 Task: Change the view settings of your email inbox.
Action: Mouse moved to (241, 29)
Screenshot: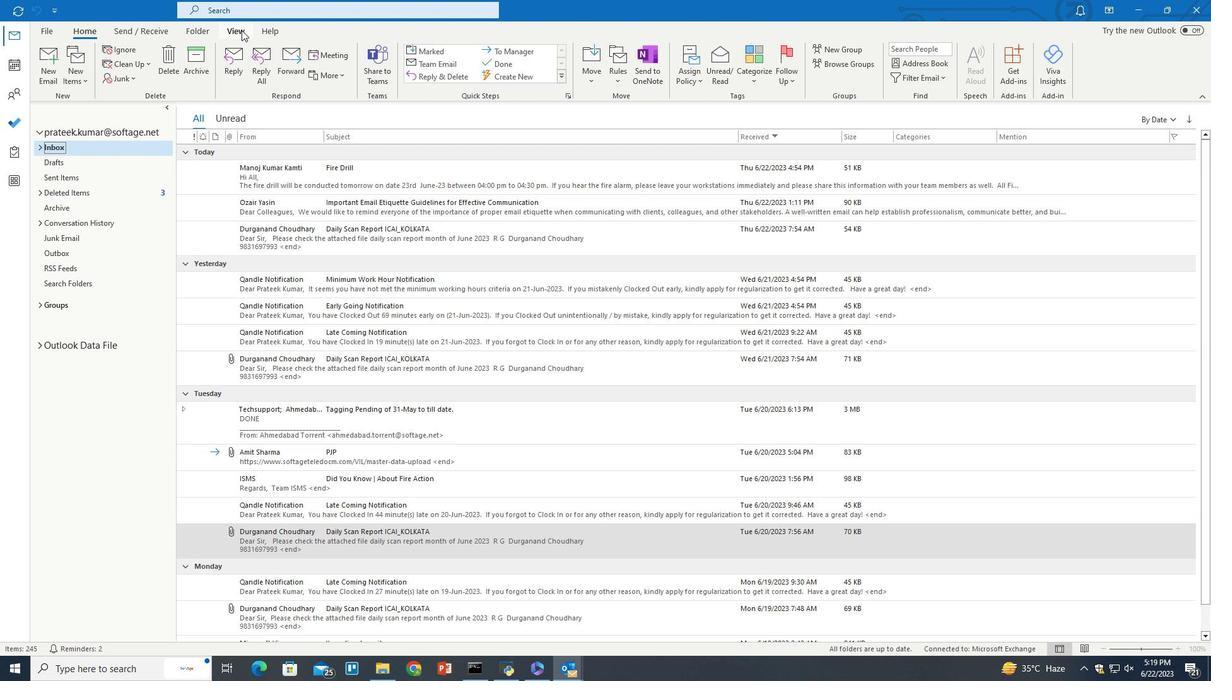 
Action: Mouse pressed left at (241, 29)
Screenshot: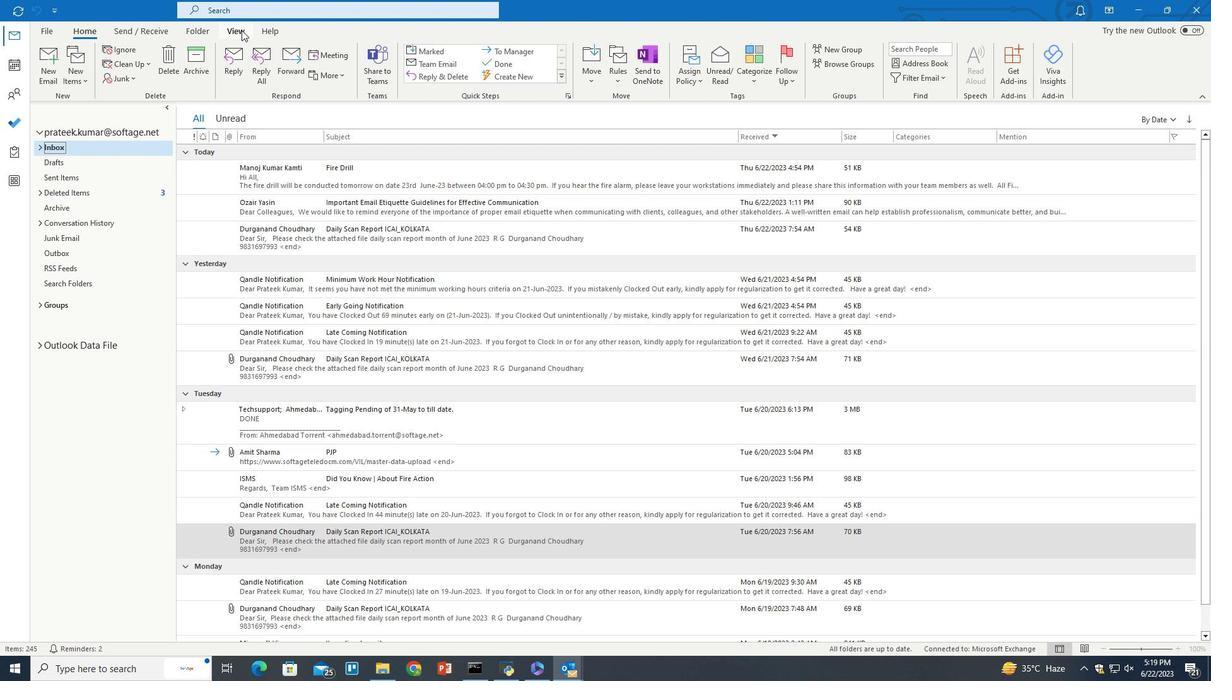 
Action: Mouse moved to (188, 76)
Screenshot: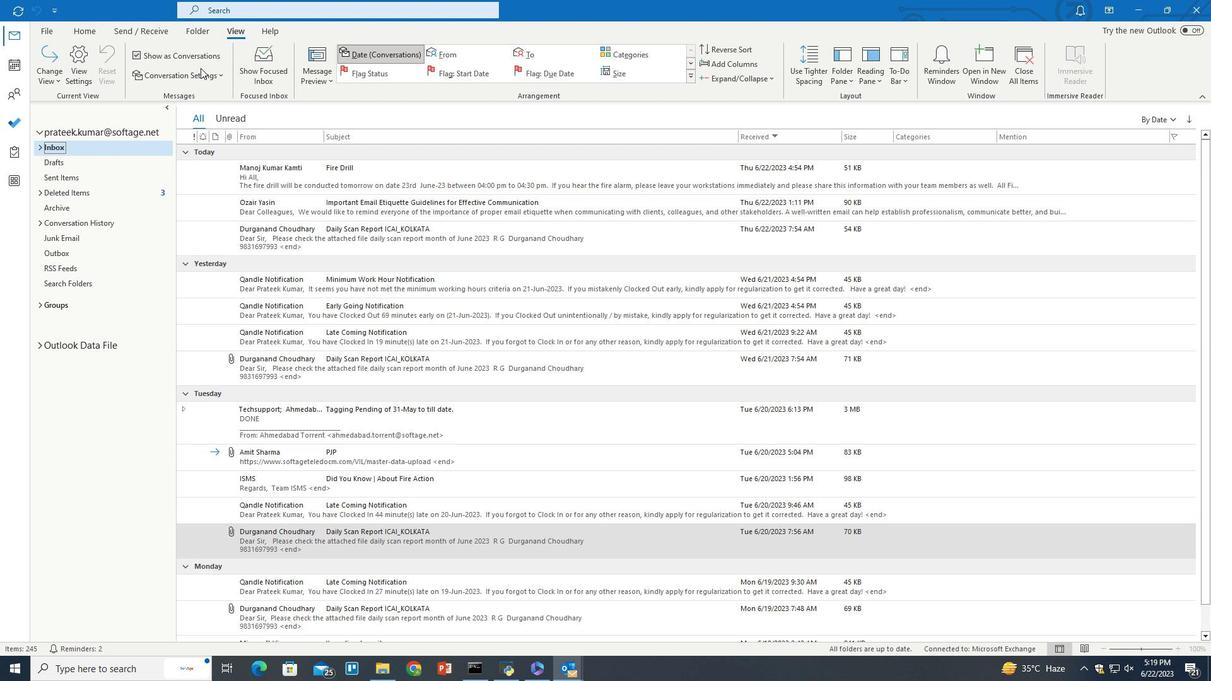 
Action: Mouse pressed left at (188, 76)
Screenshot: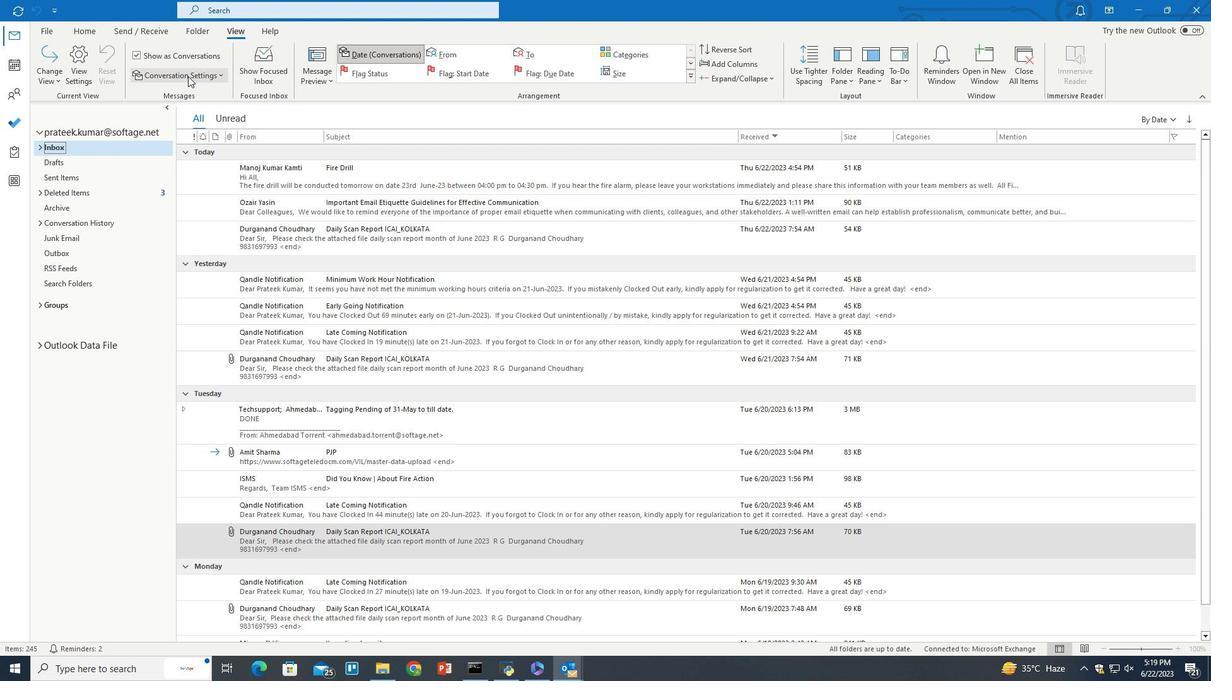 
Action: Mouse moved to (177, 104)
Screenshot: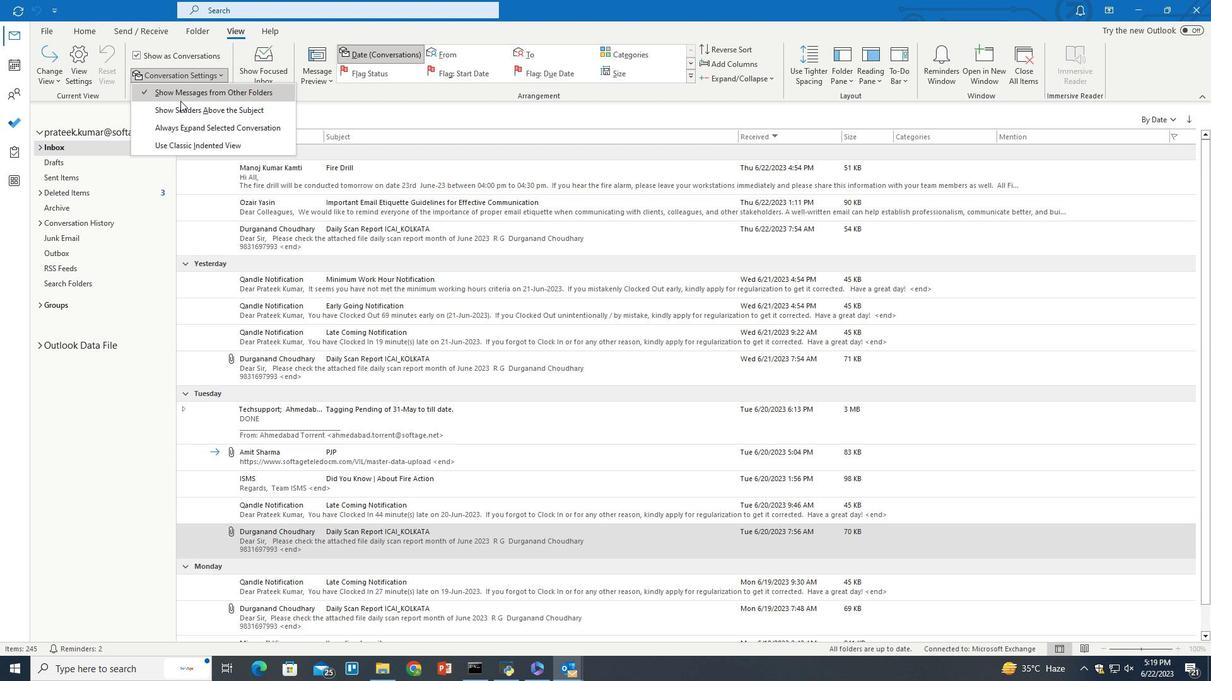 
Action: Mouse pressed left at (177, 104)
Screenshot: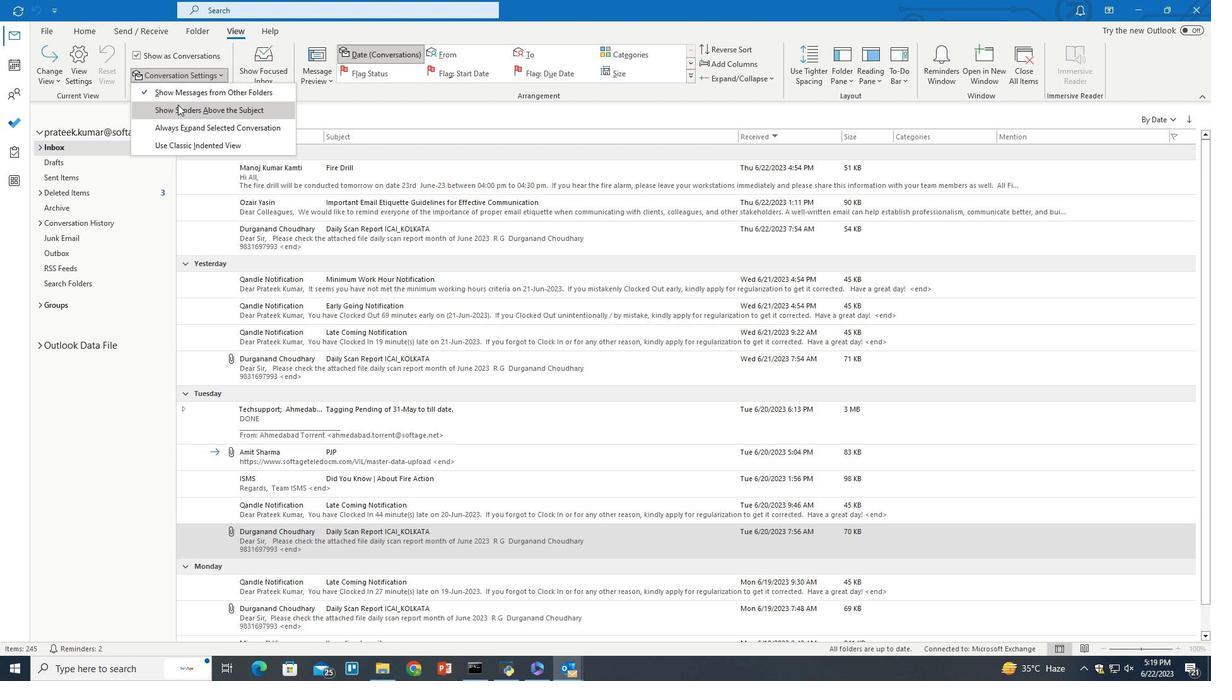 
Action: Mouse moved to (177, 105)
Screenshot: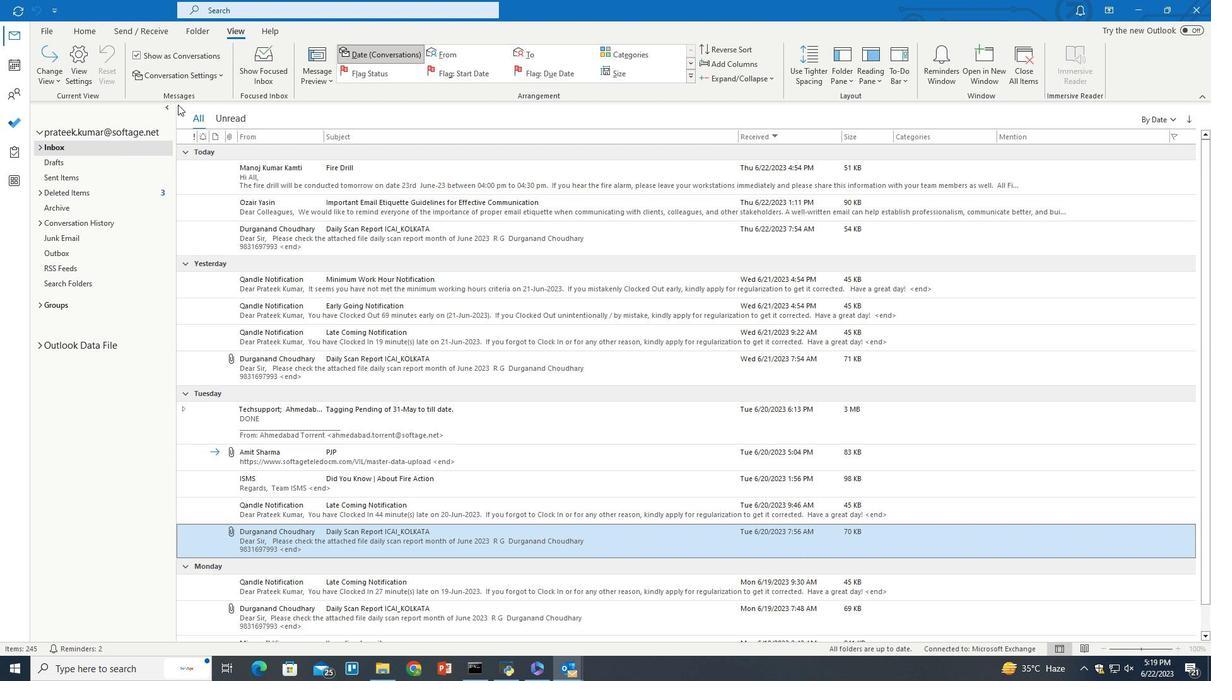 
